 Task: Add Attachment from "Attach a link" to Card Card0000000356 in Board Board0000000089 in Workspace WS0000000030 in Trello. Add Cover Red to Card Card0000000356 in Board Board0000000089 in Workspace WS0000000030 in Trello. Add "Join Card" Button Button0000000356  to Card Card0000000356 in Board Board0000000089 in Workspace WS0000000030 in Trello. Add Description DS0000000356 to Card Card0000000356 in Board Board0000000089 in Workspace WS0000000030 in Trello. Add Comment CM0000000356 to Card Card0000000356 in Board Board0000000089 in Workspace WS0000000030 in Trello
Action: Mouse moved to (301, 422)
Screenshot: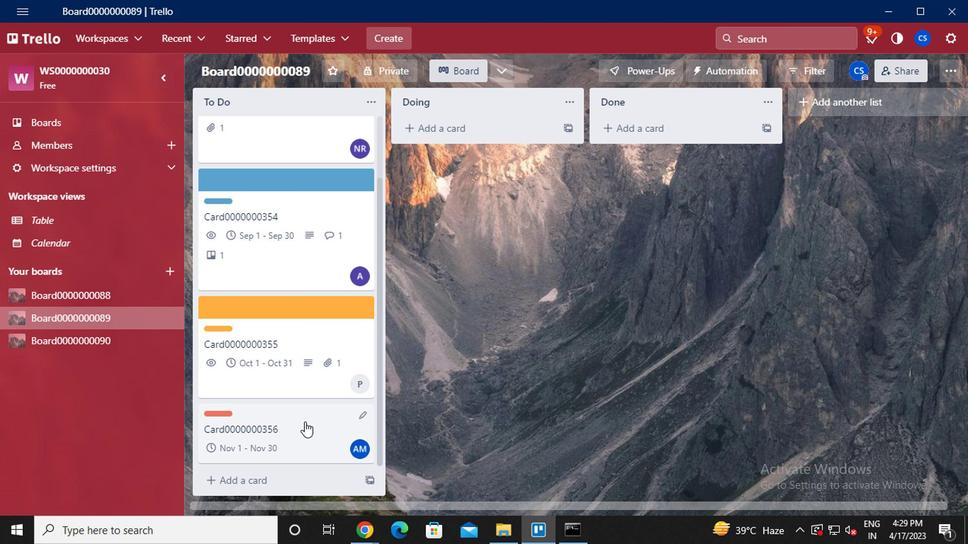 
Action: Mouse pressed left at (301, 422)
Screenshot: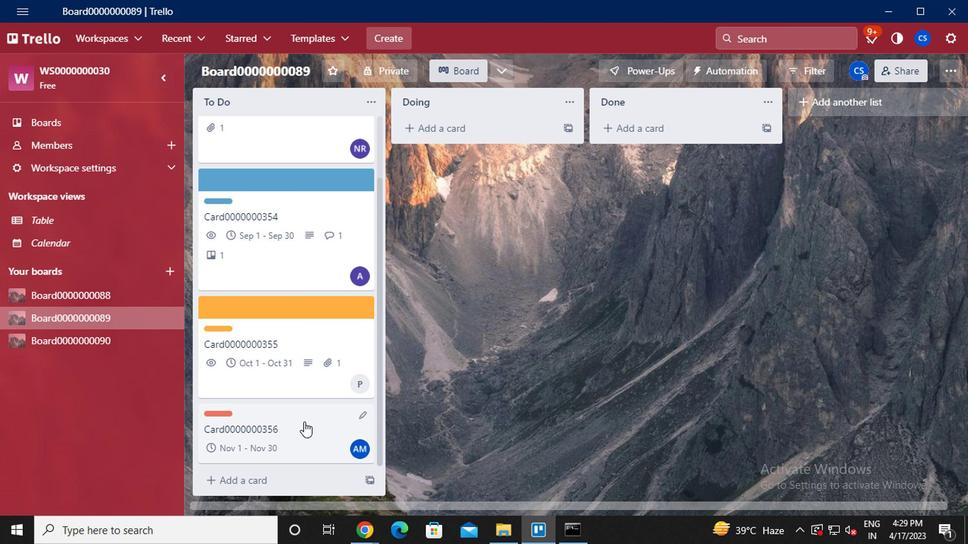 
Action: Mouse moved to (655, 236)
Screenshot: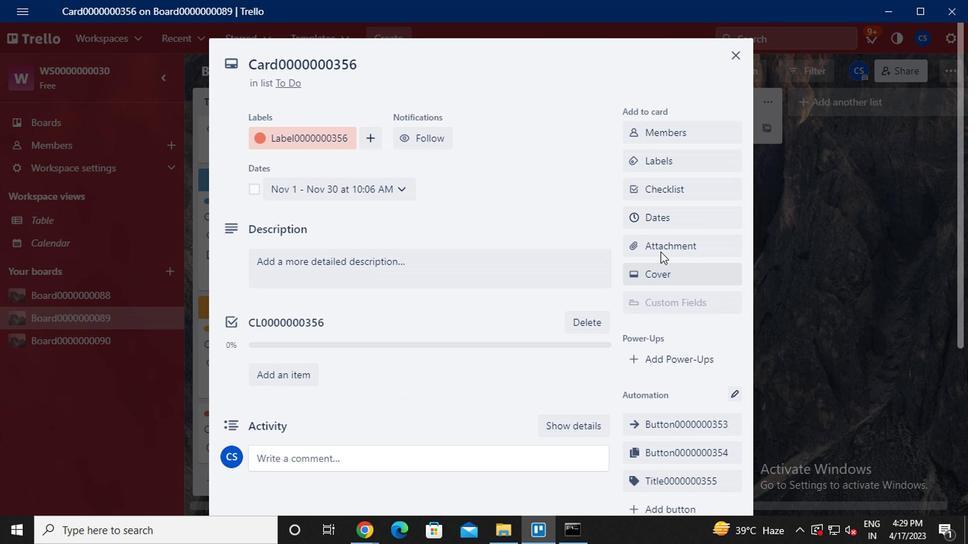 
Action: Mouse pressed left at (655, 236)
Screenshot: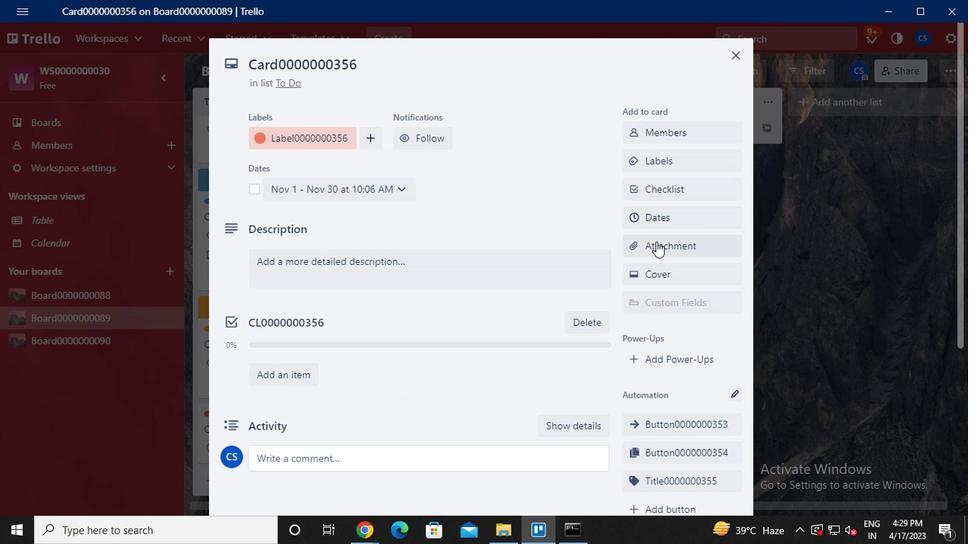 
Action: Mouse moved to (658, 247)
Screenshot: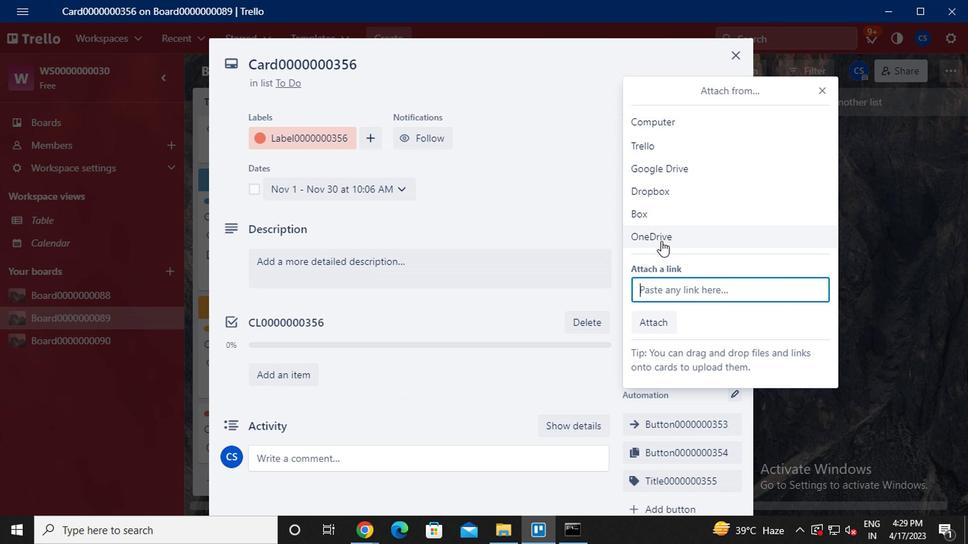 
Action: Key pressed ctrl+V<Key.enter>
Screenshot: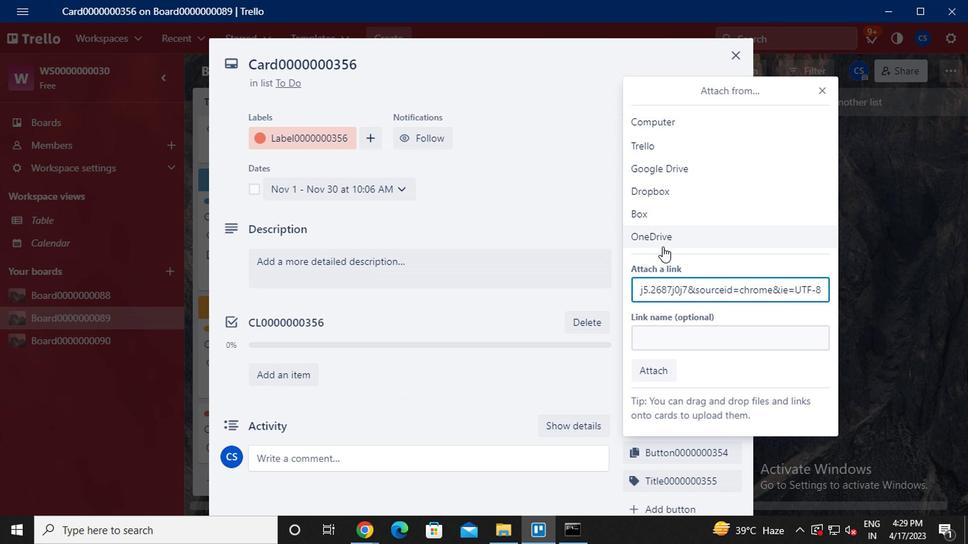 
Action: Mouse moved to (667, 273)
Screenshot: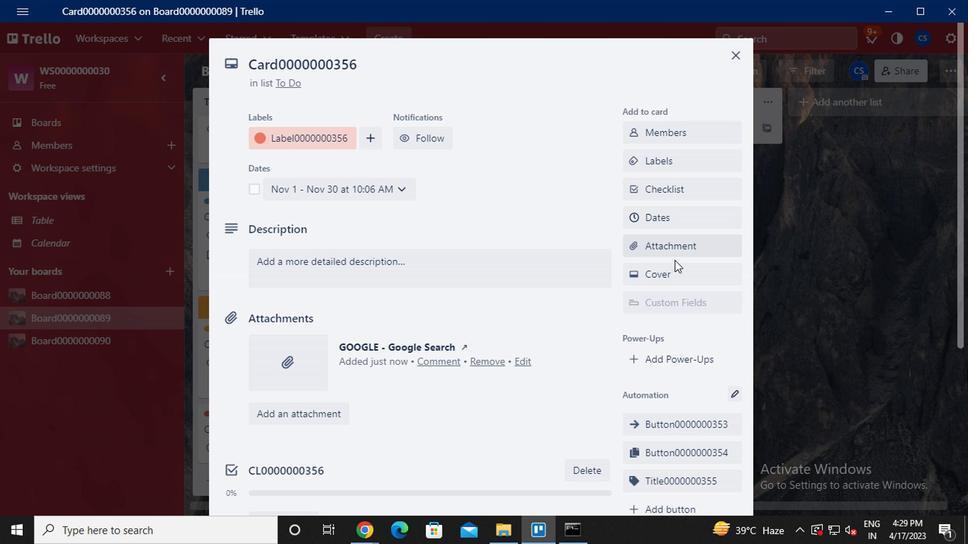 
Action: Mouse pressed left at (667, 273)
Screenshot: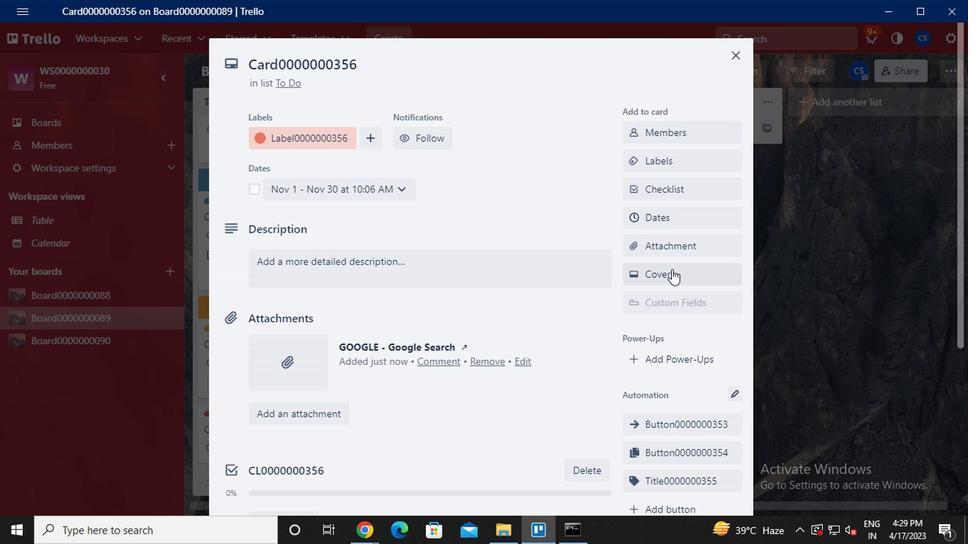 
Action: Mouse moved to (760, 235)
Screenshot: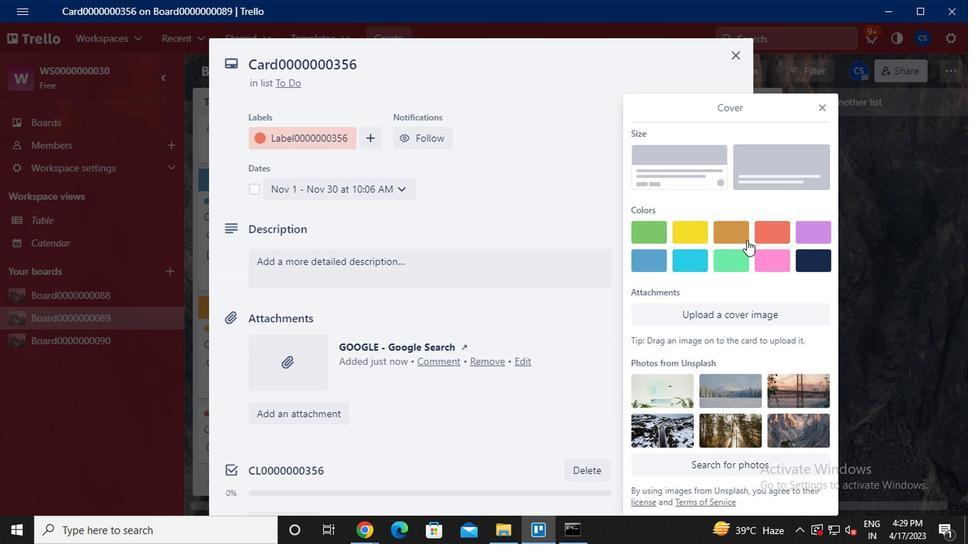 
Action: Mouse pressed left at (760, 235)
Screenshot: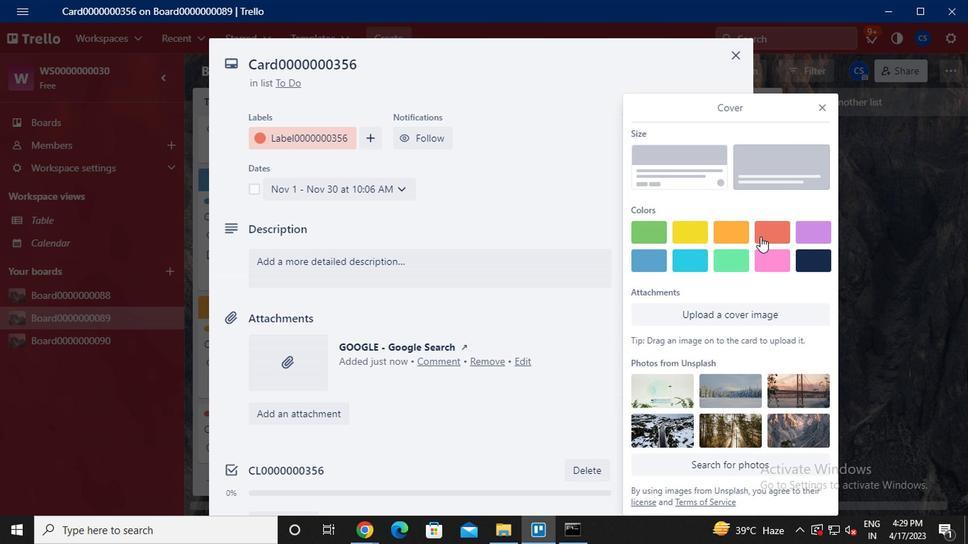 
Action: Mouse moved to (816, 83)
Screenshot: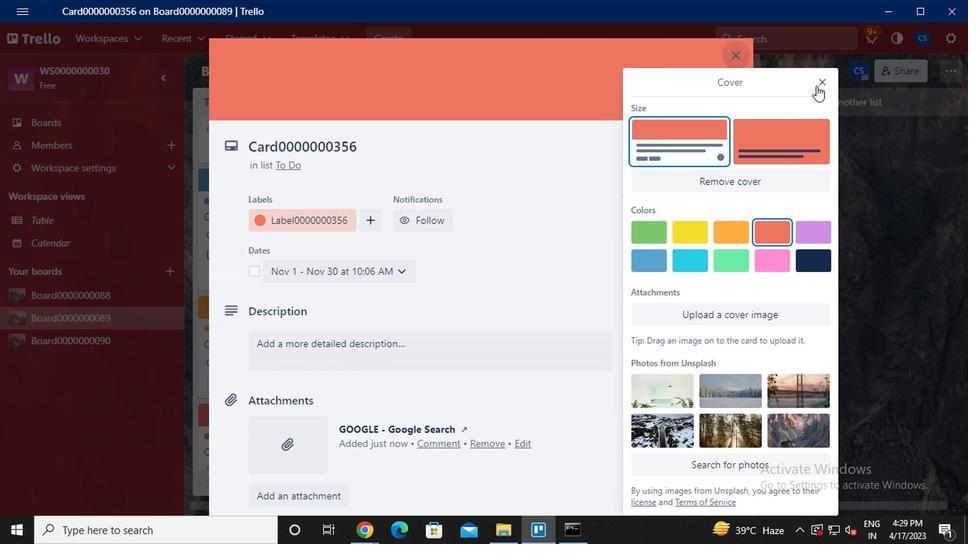 
Action: Mouse pressed left at (816, 83)
Screenshot: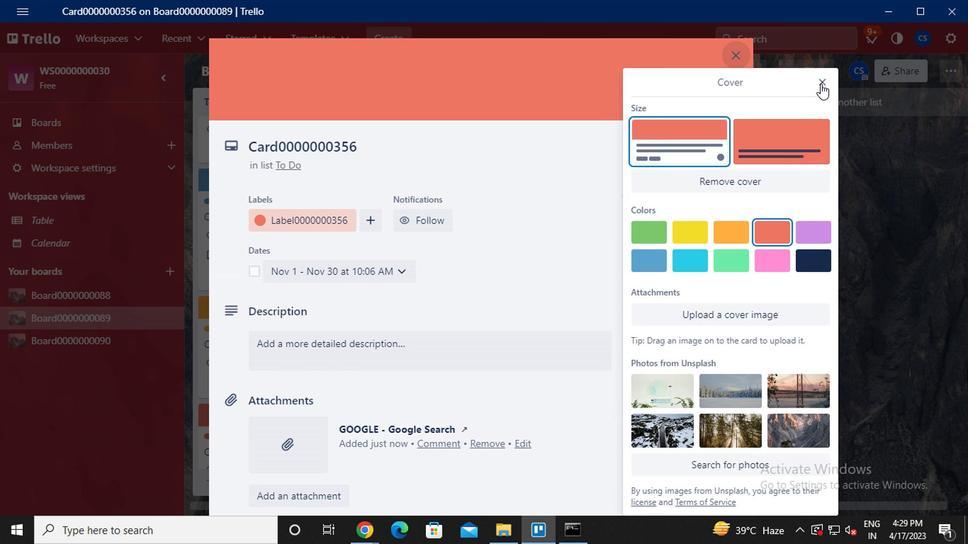 
Action: Mouse moved to (676, 221)
Screenshot: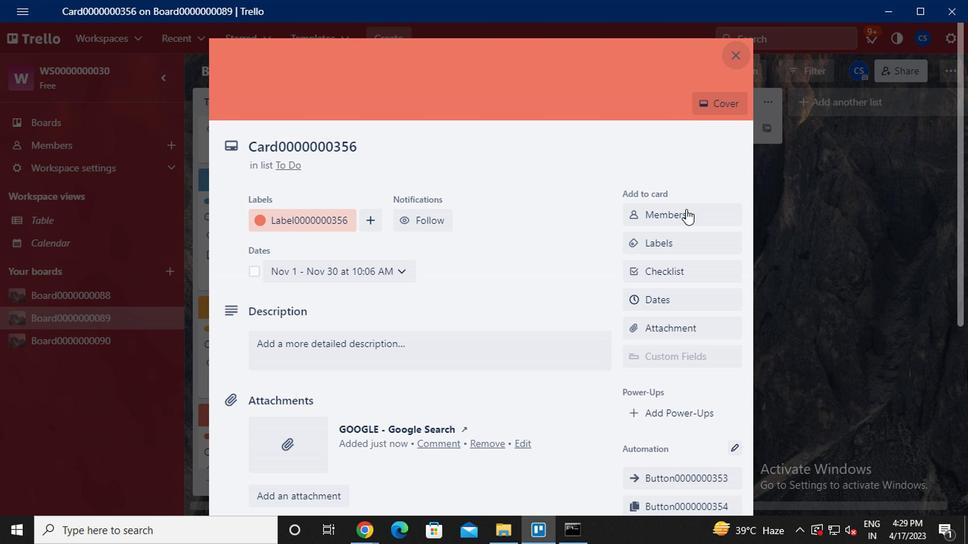 
Action: Mouse scrolled (676, 220) with delta (0, 0)
Screenshot: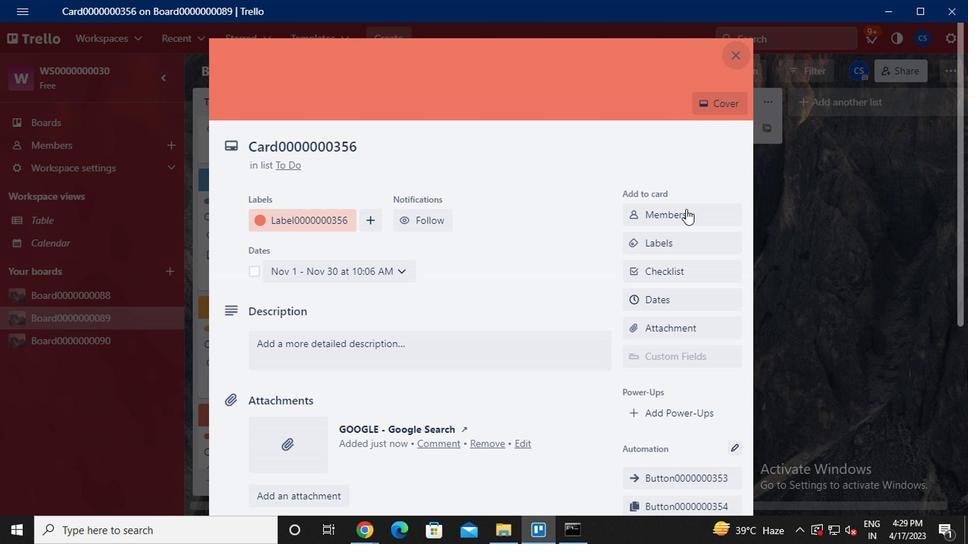 
Action: Mouse scrolled (676, 220) with delta (0, 0)
Screenshot: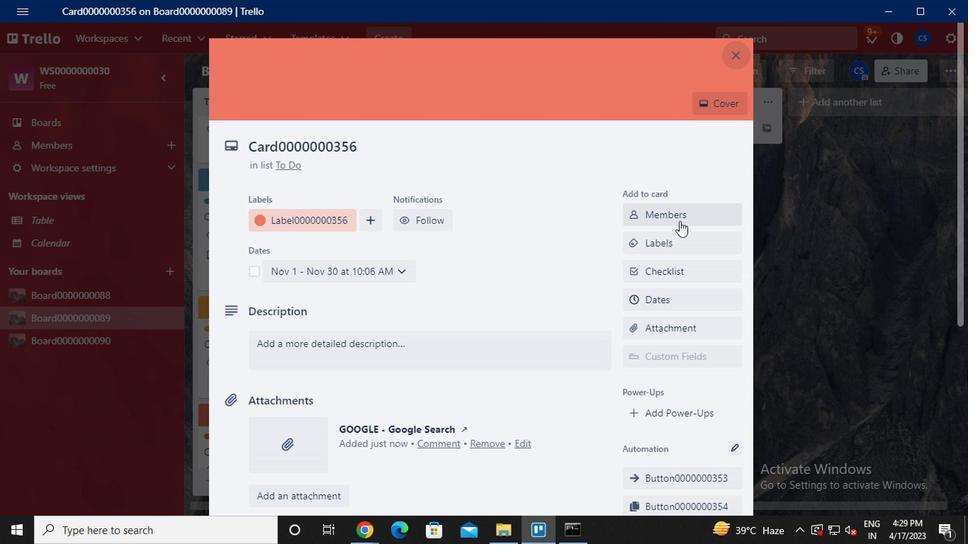 
Action: Mouse moved to (667, 424)
Screenshot: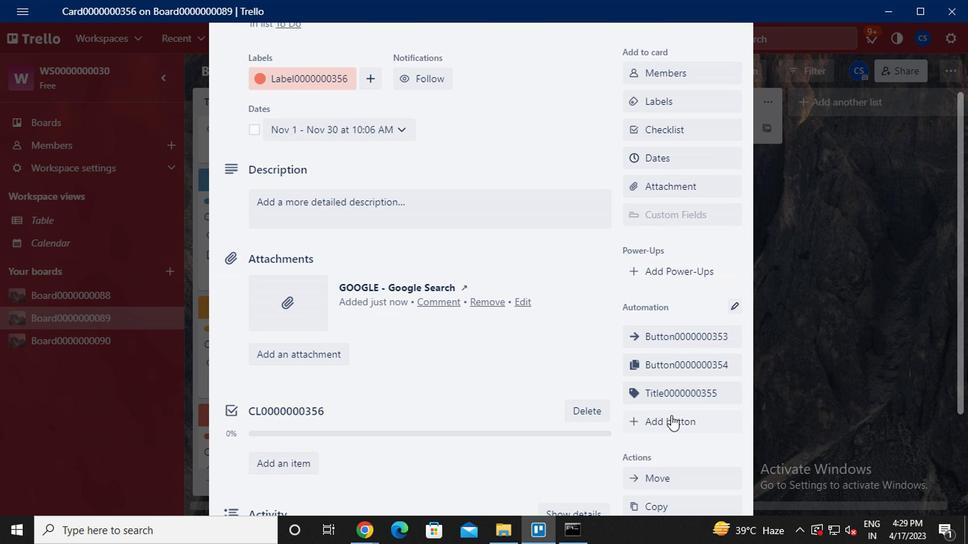 
Action: Mouse pressed left at (667, 424)
Screenshot: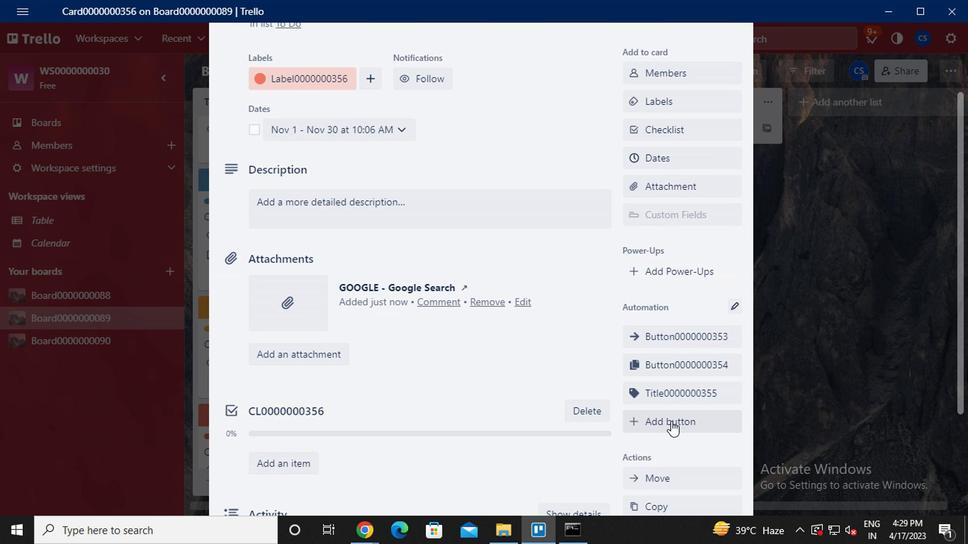 
Action: Mouse moved to (699, 215)
Screenshot: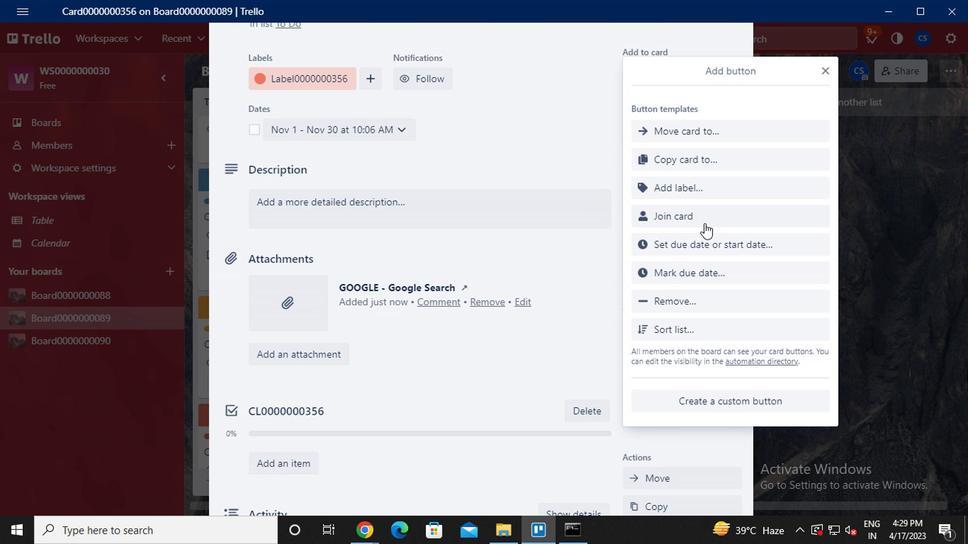 
Action: Mouse pressed left at (699, 215)
Screenshot: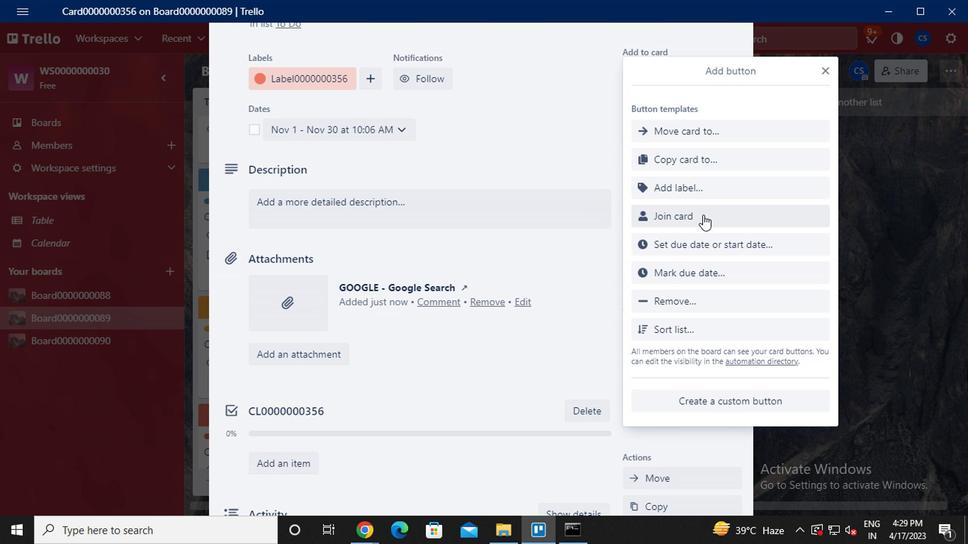 
Action: Key pressed ctrl+B<Key.caps_lock>utton0000000357
Screenshot: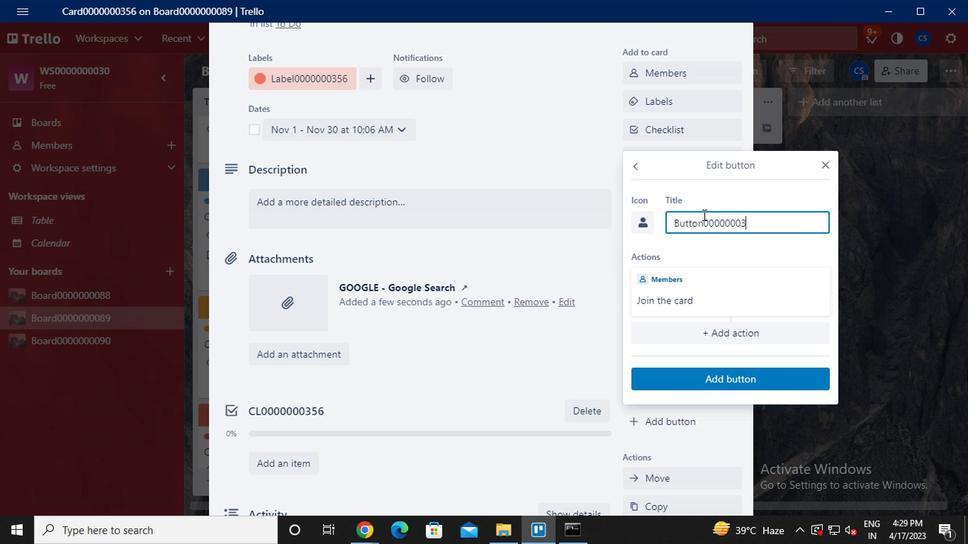 
Action: Mouse moved to (740, 360)
Screenshot: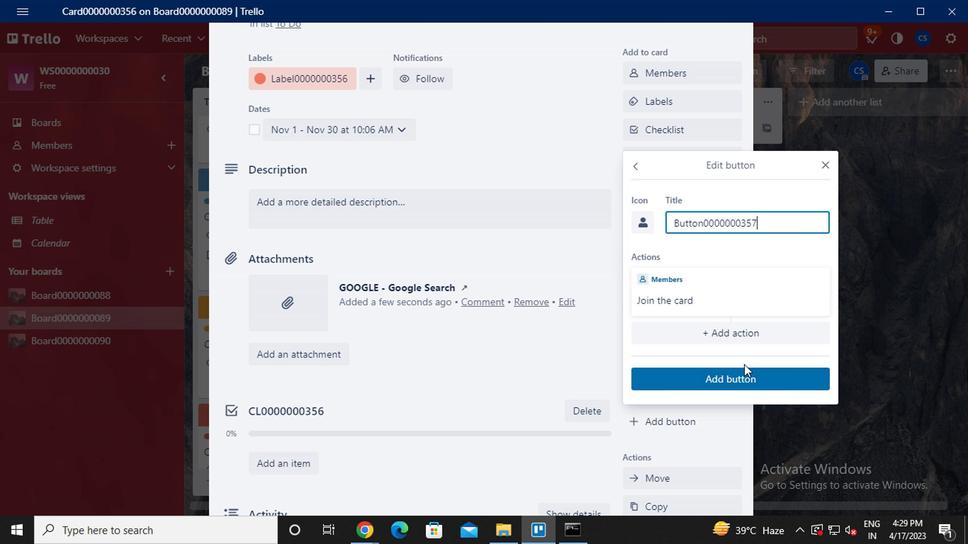 
Action: Key pressed <Key.backspace>6
Screenshot: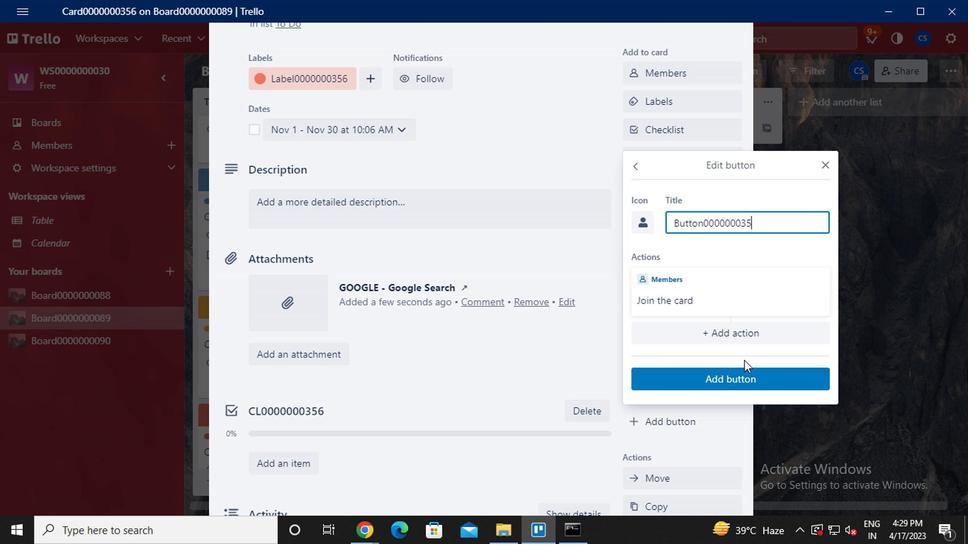 
Action: Mouse moved to (741, 388)
Screenshot: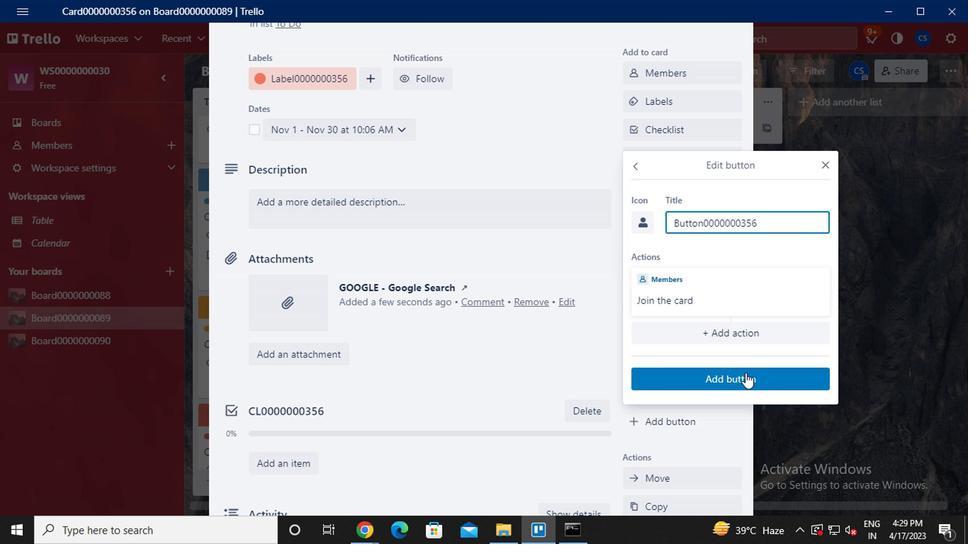 
Action: Mouse pressed left at (741, 388)
Screenshot: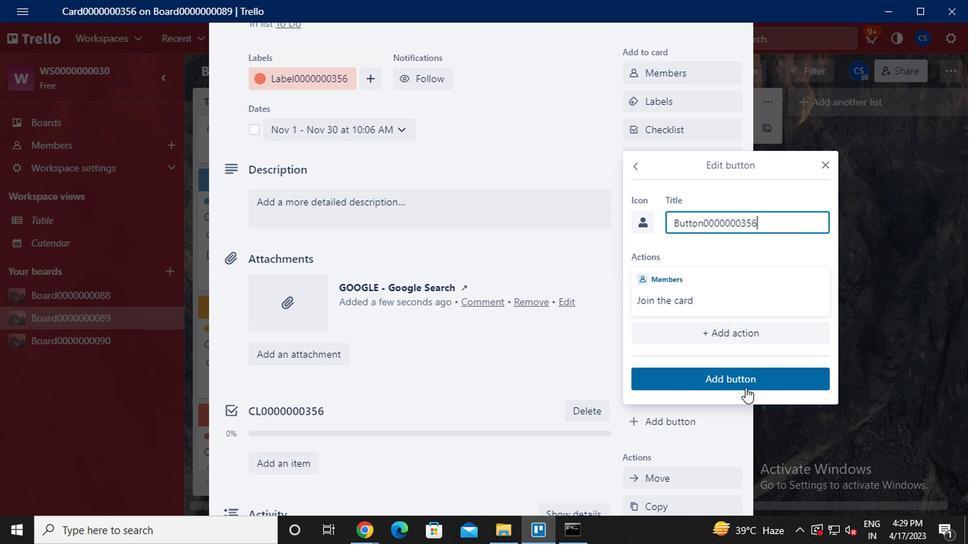 
Action: Mouse moved to (533, 340)
Screenshot: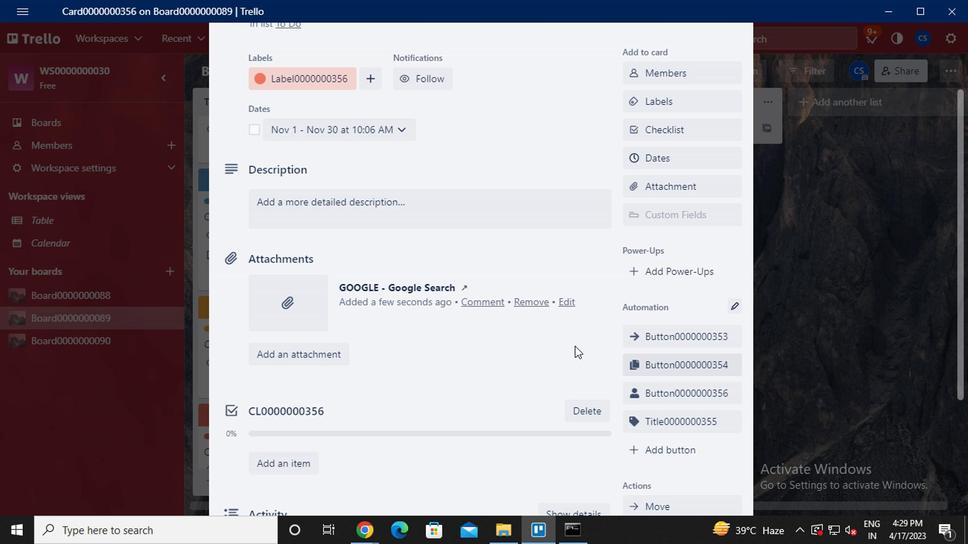 
Action: Mouse scrolled (533, 341) with delta (0, 1)
Screenshot: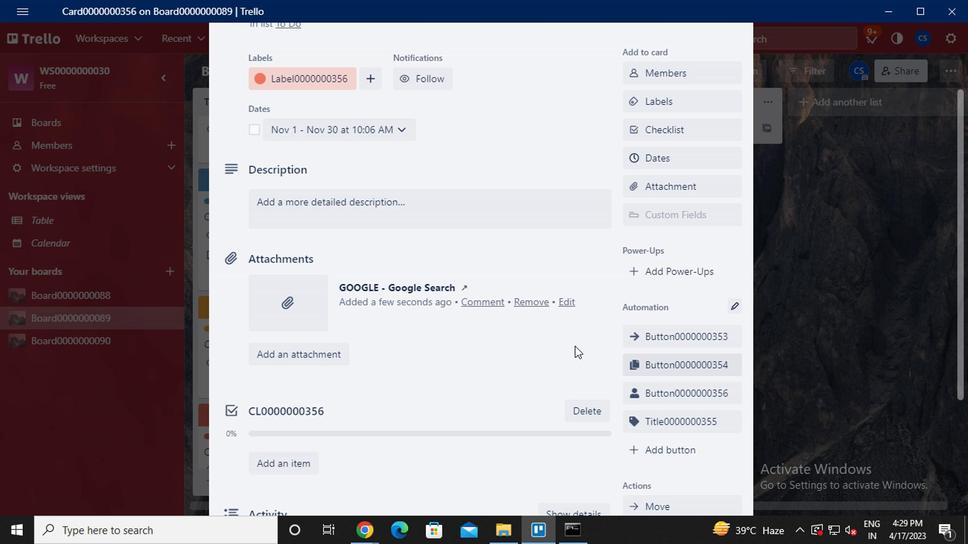 
Action: Mouse moved to (486, 338)
Screenshot: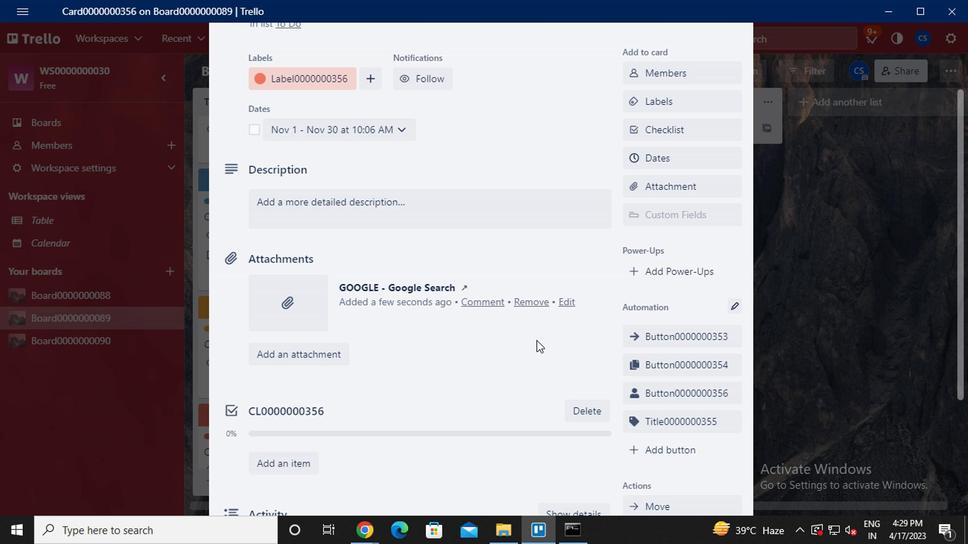 
Action: Mouse scrolled (486, 339) with delta (0, 1)
Screenshot: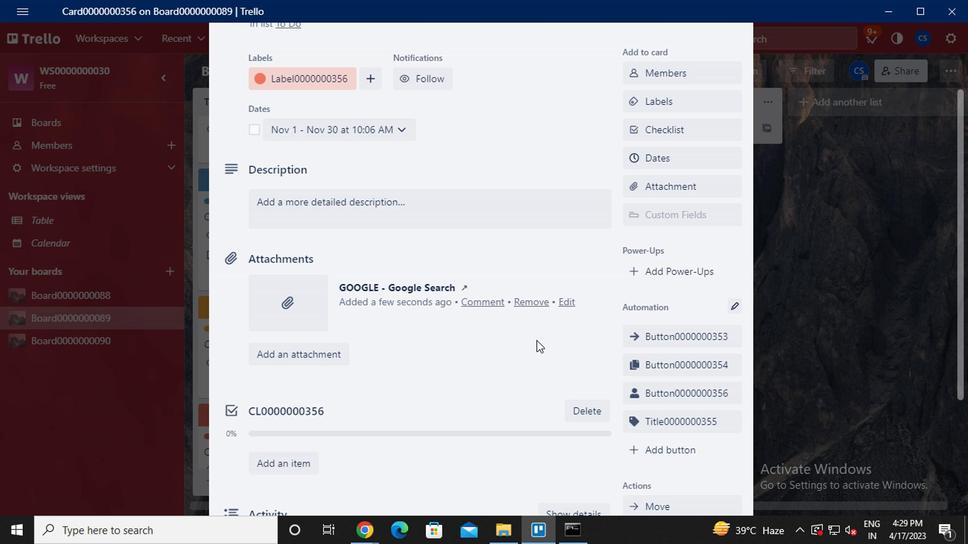 
Action: Mouse moved to (385, 347)
Screenshot: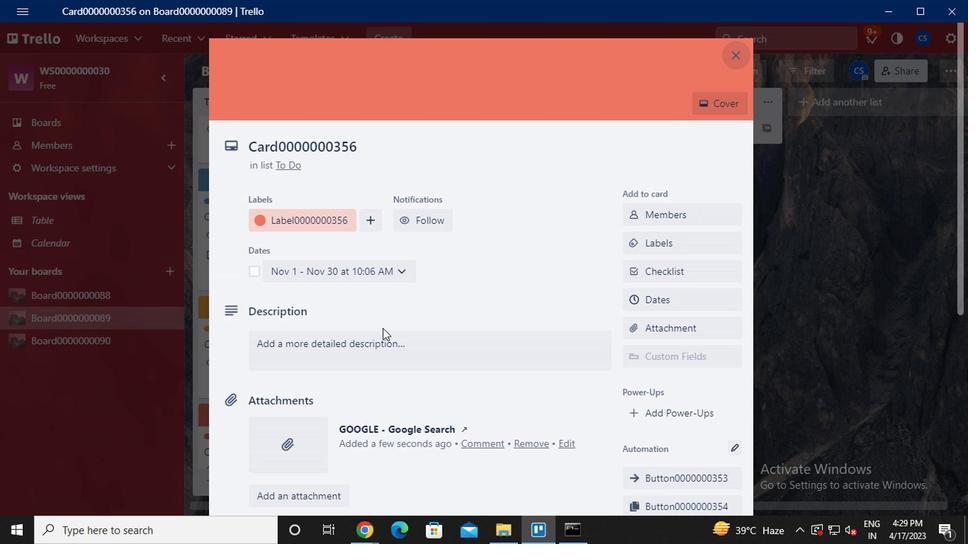 
Action: Mouse pressed left at (385, 347)
Screenshot: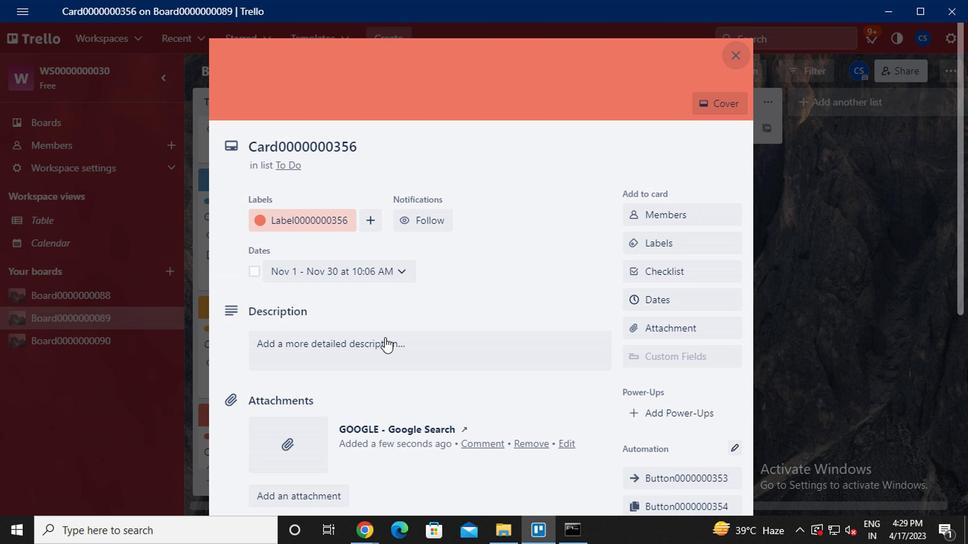 
Action: Key pressed <Key.caps_lock>ds0000000357
Screenshot: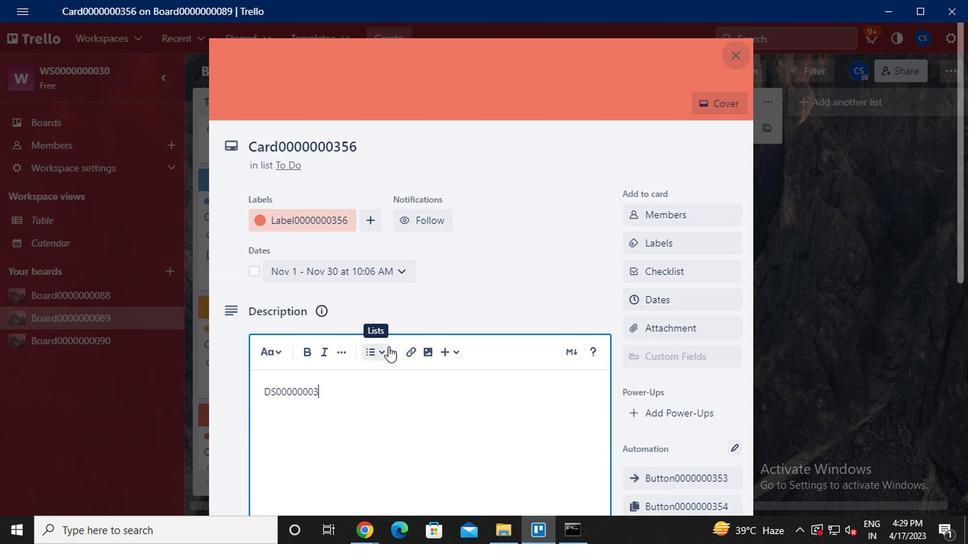 
Action: Mouse scrolled (385, 346) with delta (0, 0)
Screenshot: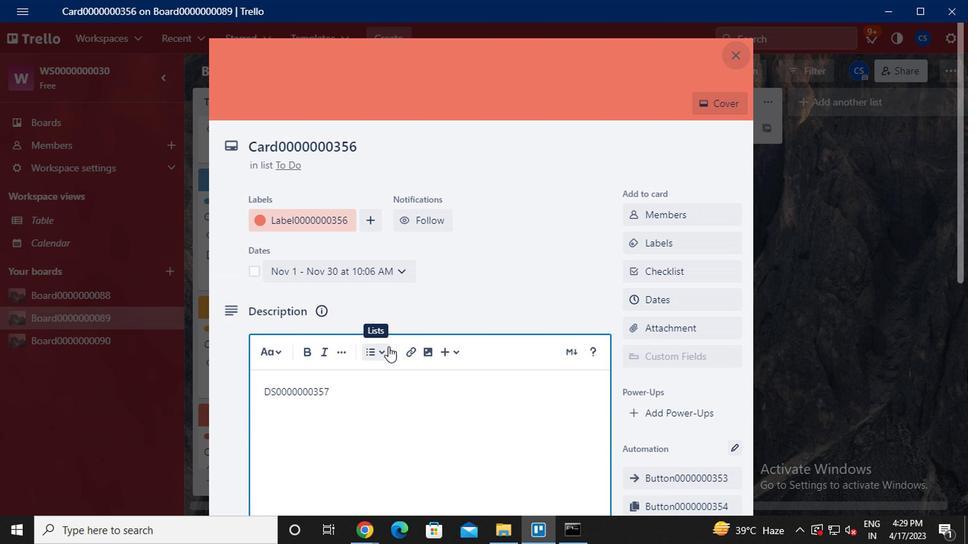 
Action: Mouse scrolled (385, 346) with delta (0, 0)
Screenshot: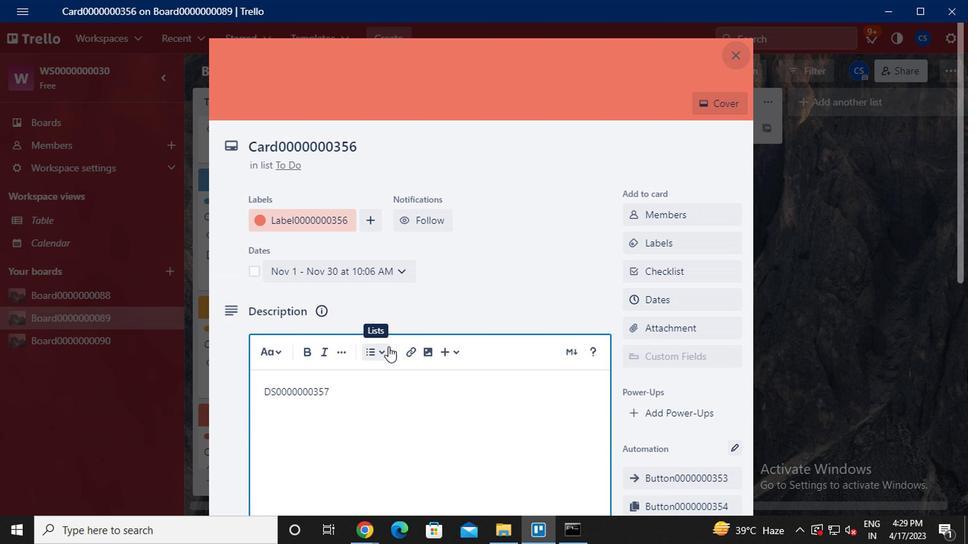 
Action: Mouse scrolled (385, 346) with delta (0, 0)
Screenshot: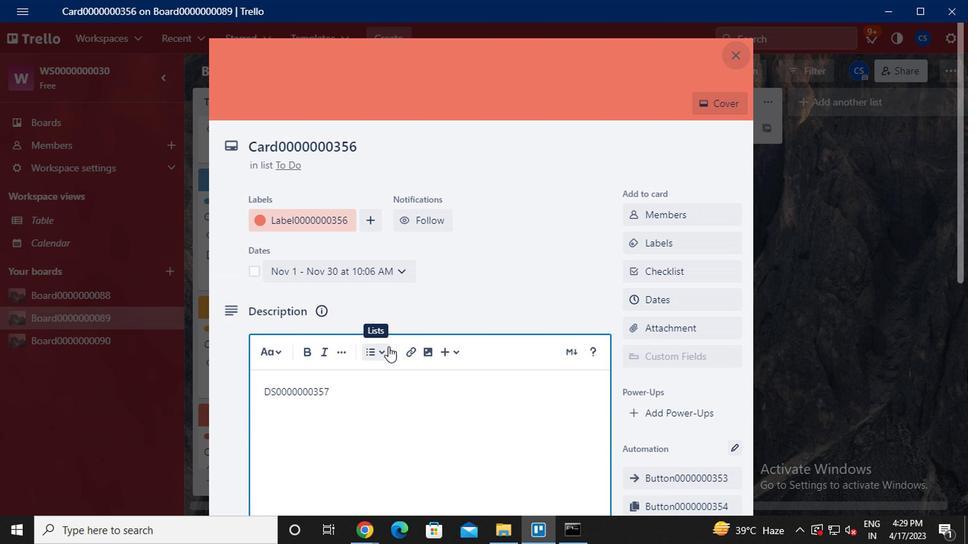 
Action: Mouse scrolled (385, 346) with delta (0, 0)
Screenshot: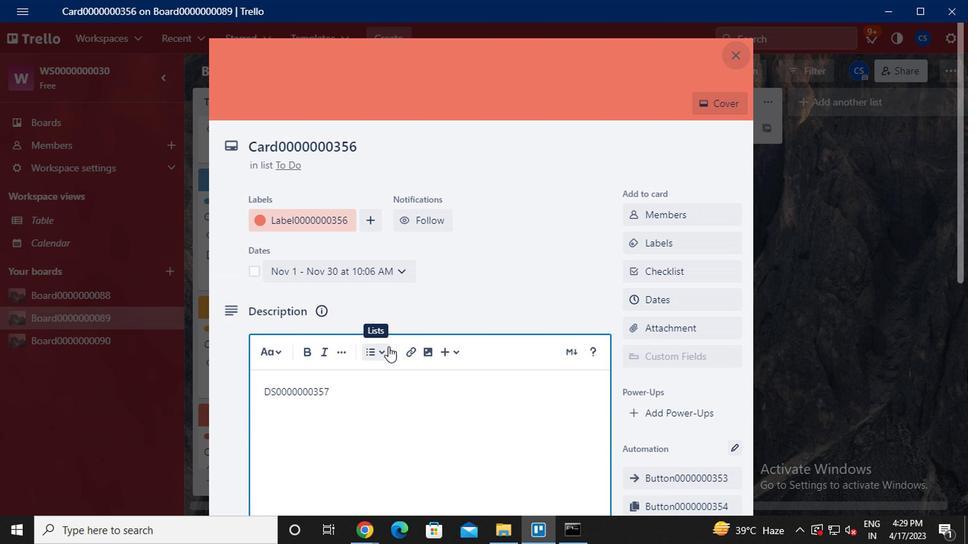 
Action: Mouse moved to (266, 273)
Screenshot: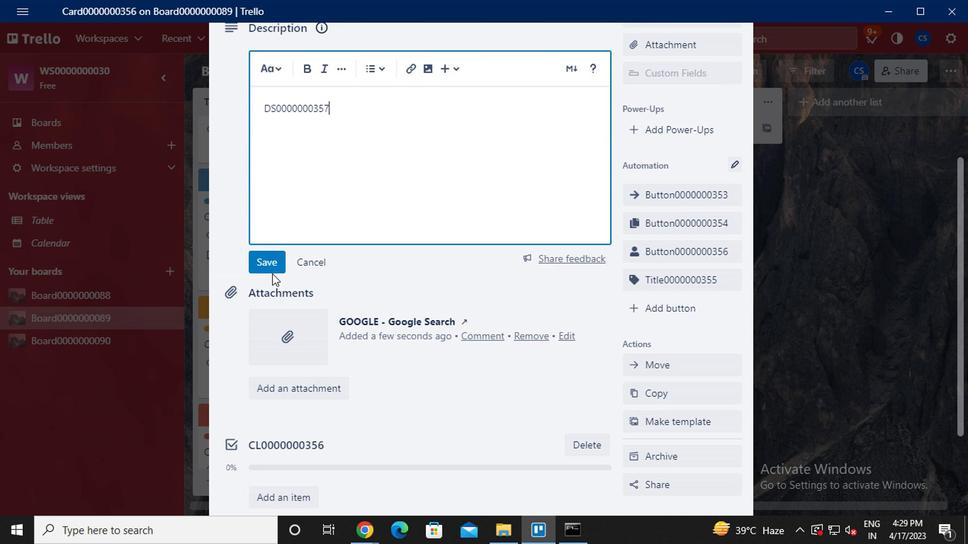 
Action: Mouse pressed left at (266, 273)
Screenshot: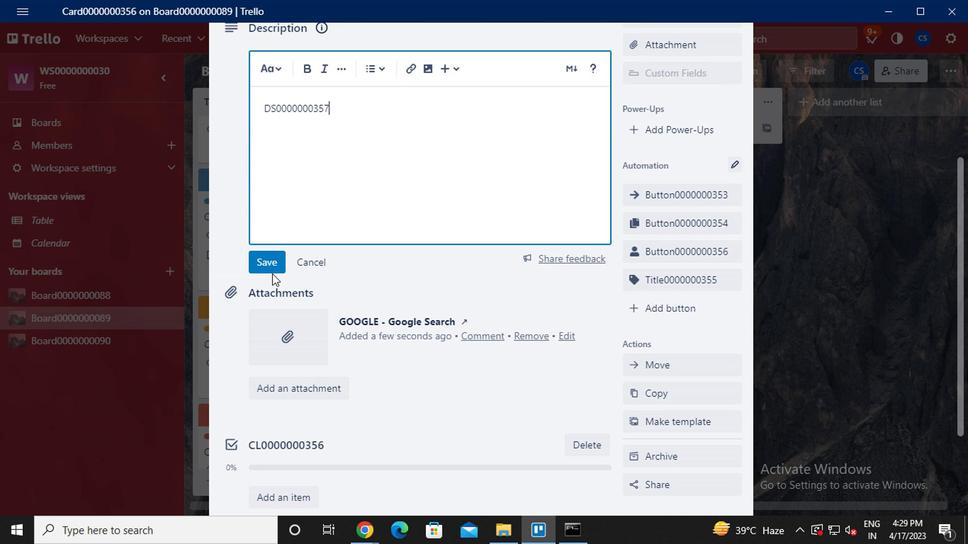 
Action: Mouse moved to (310, 273)
Screenshot: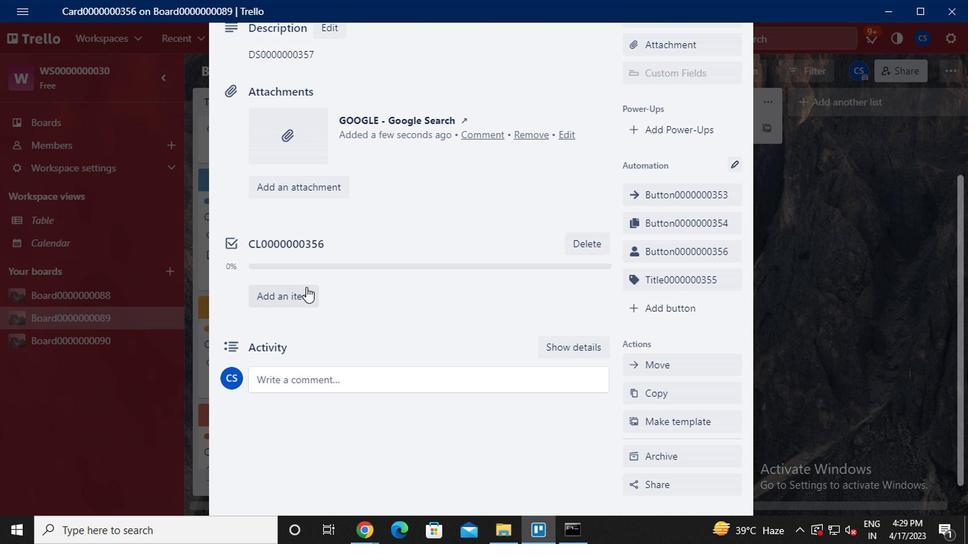 
Action: Mouse scrolled (310, 273) with delta (0, 0)
Screenshot: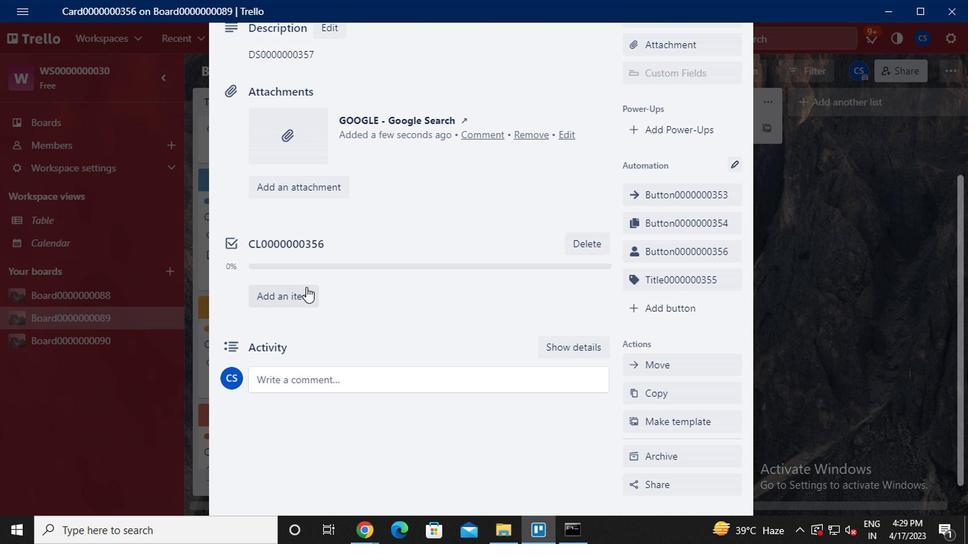 
Action: Mouse moved to (311, 265)
Screenshot: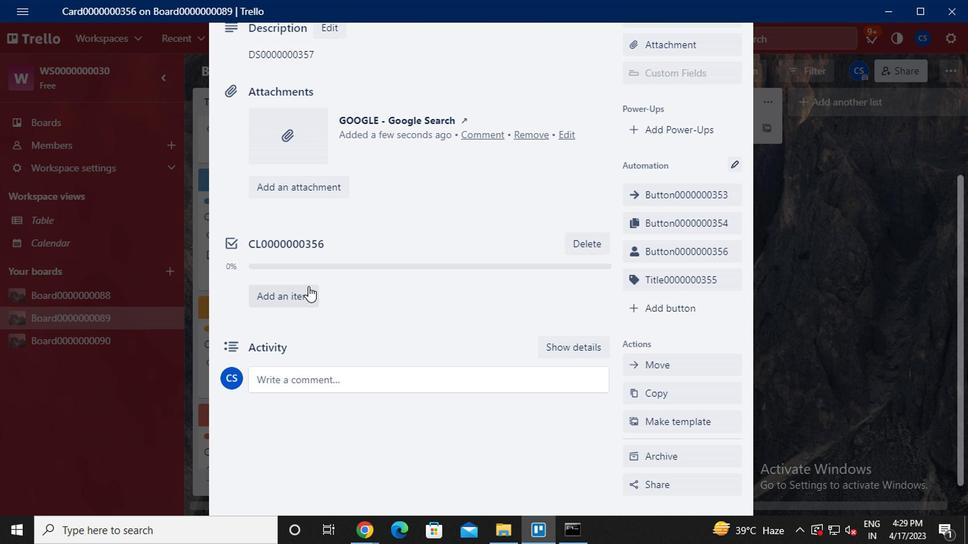 
Action: Mouse scrolled (311, 266) with delta (0, 1)
Screenshot: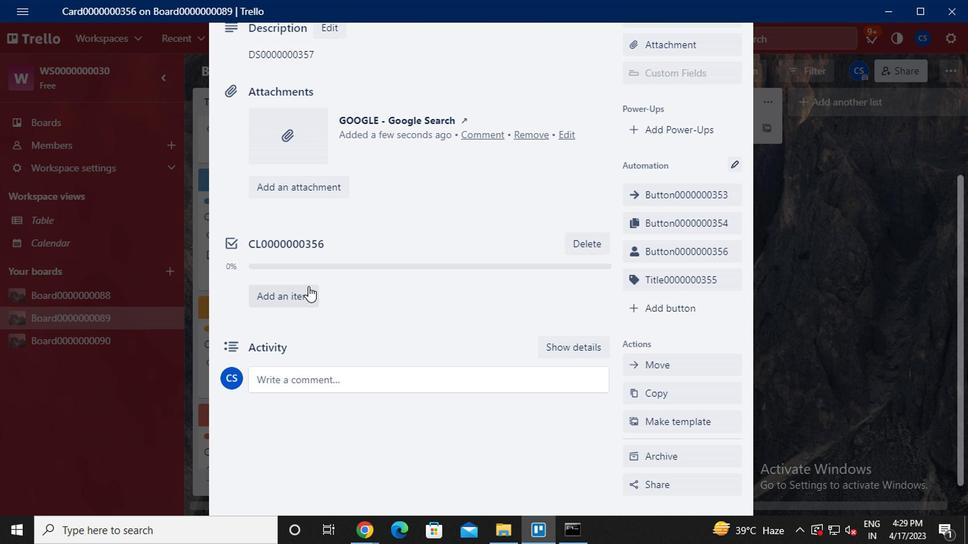 
Action: Mouse moved to (313, 256)
Screenshot: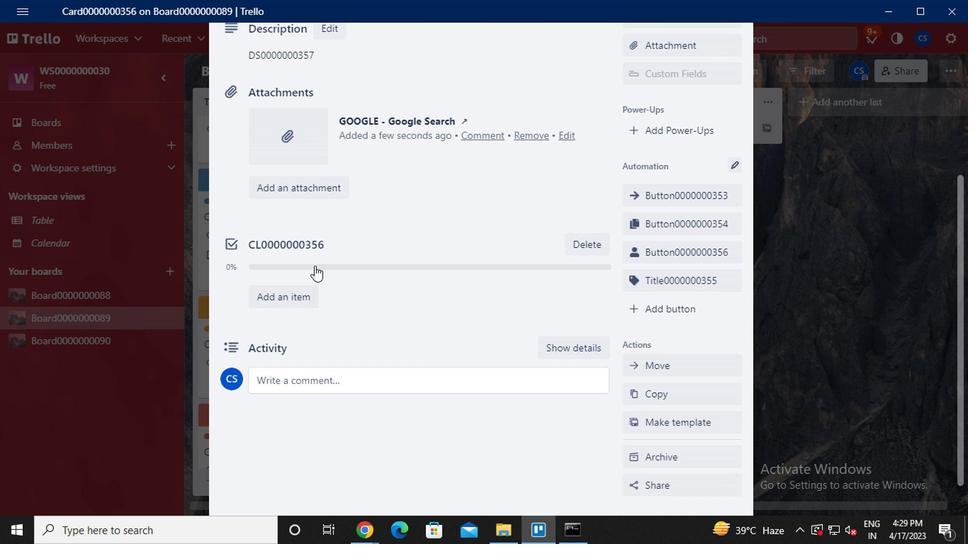 
Action: Mouse scrolled (313, 257) with delta (0, 1)
Screenshot: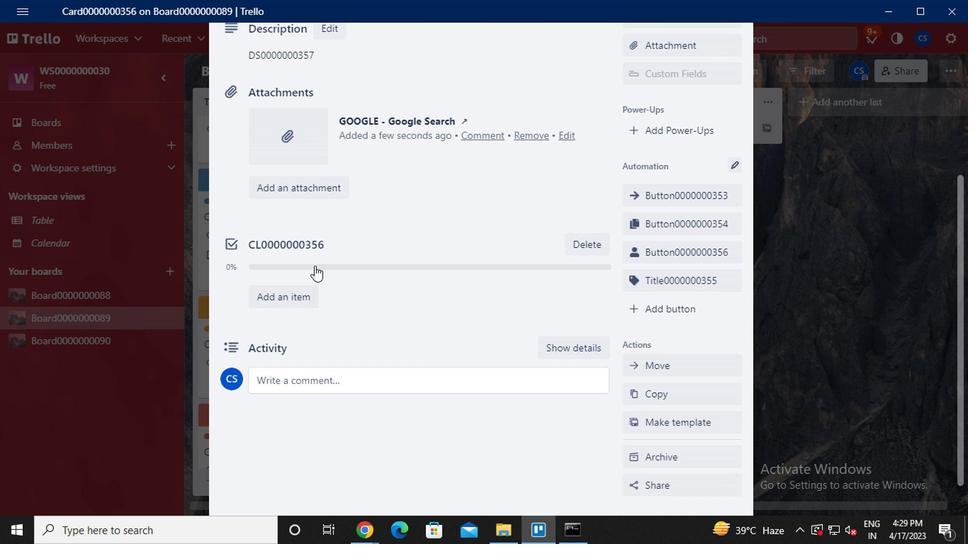 
Action: Mouse moved to (320, 239)
Screenshot: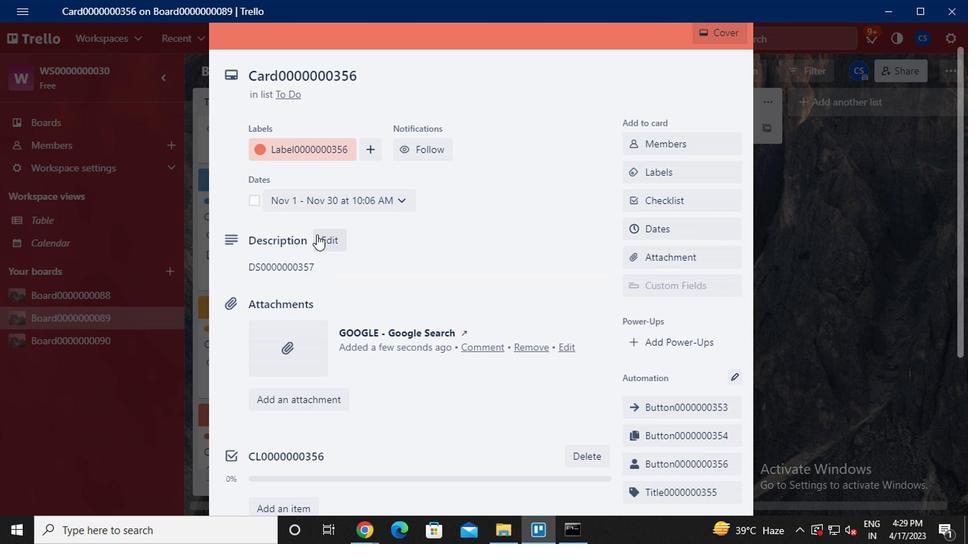 
Action: Mouse pressed left at (320, 239)
Screenshot: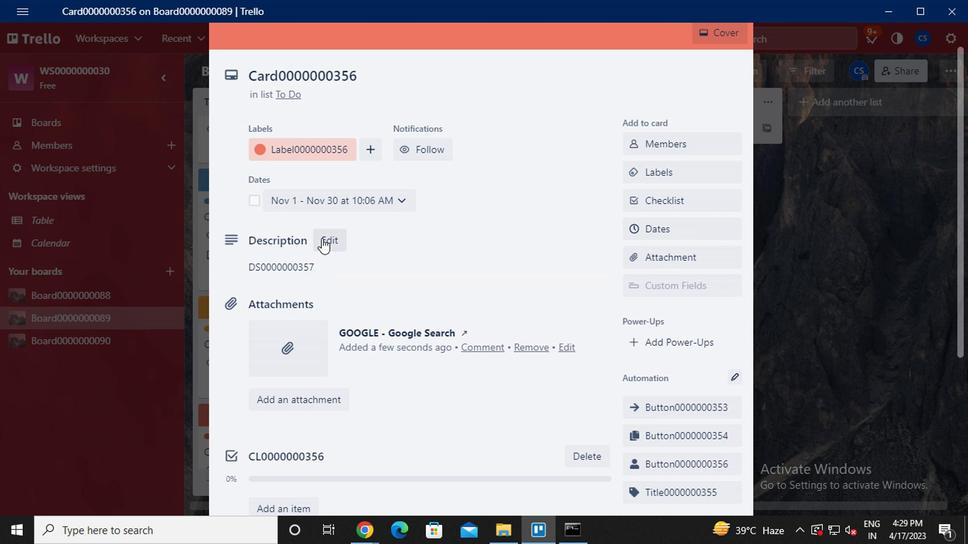 
Action: Mouse moved to (349, 323)
Screenshot: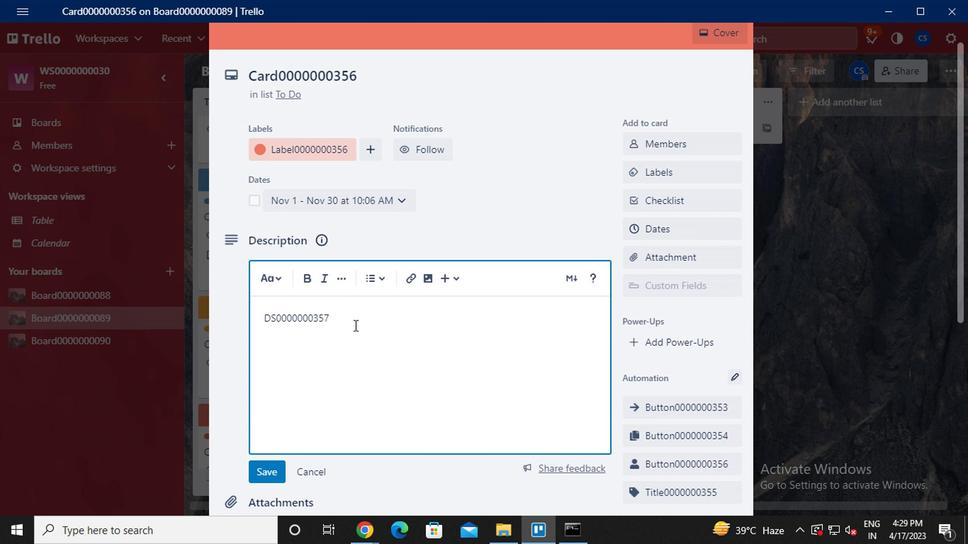 
Action: Key pressed <Key.backspace>6
Screenshot: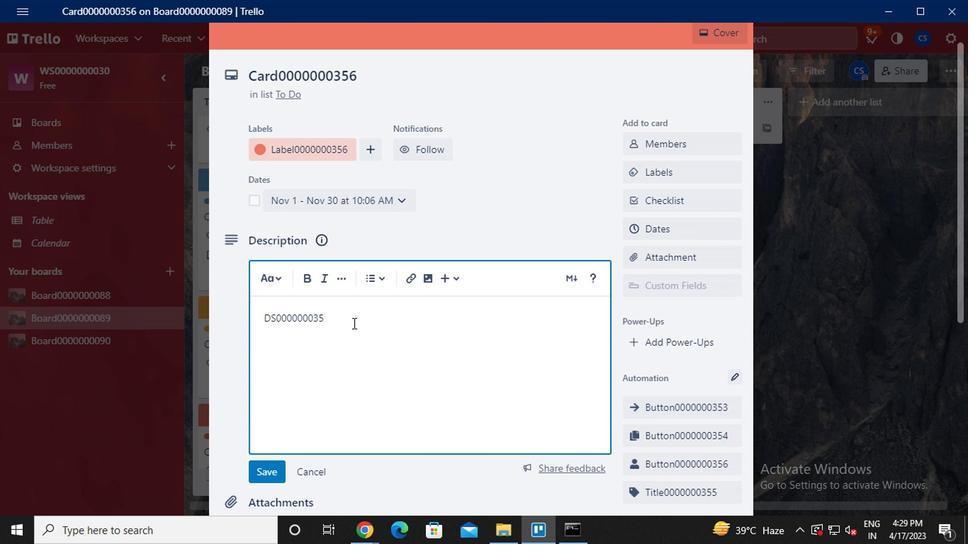 
Action: Mouse moved to (260, 476)
Screenshot: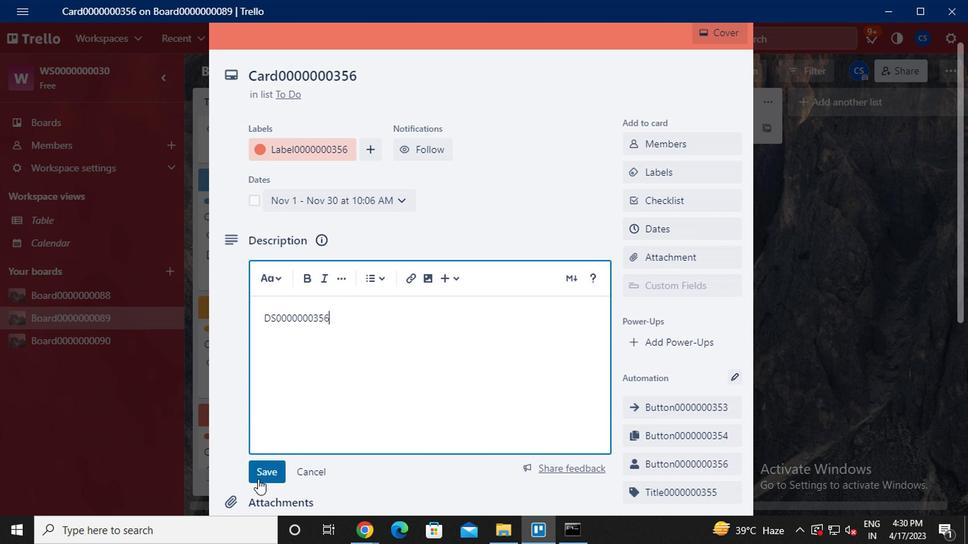 
Action: Mouse pressed left at (260, 476)
Screenshot: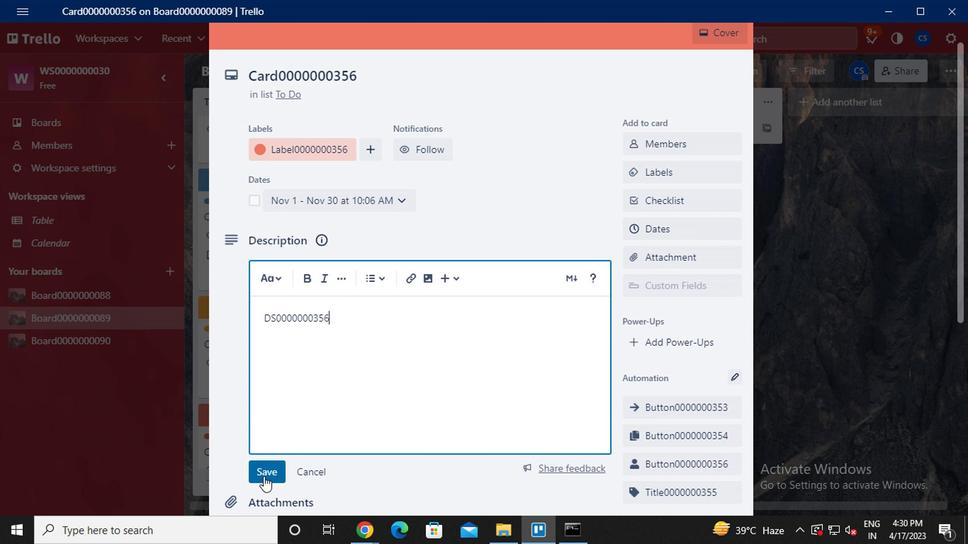 
Action: Mouse moved to (381, 423)
Screenshot: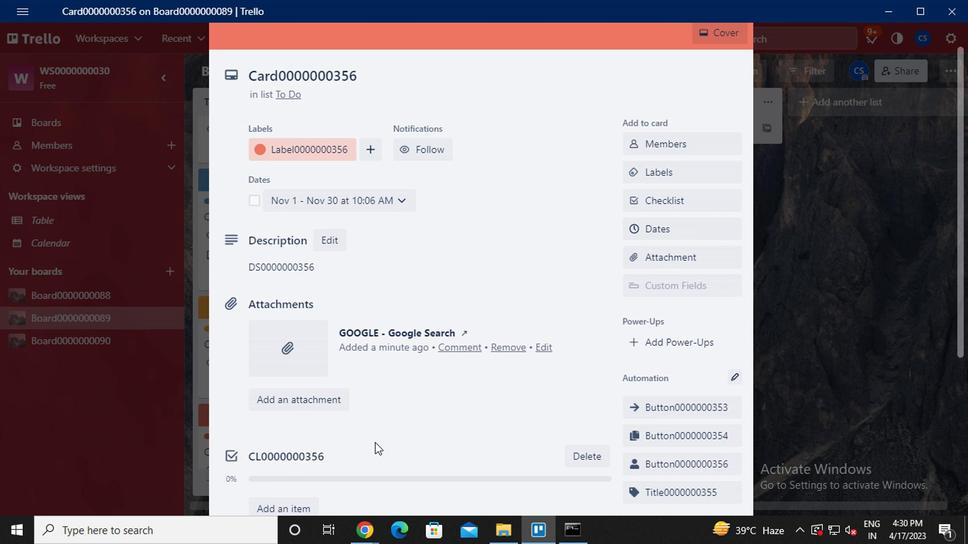 
Action: Mouse scrolled (381, 422) with delta (0, -1)
Screenshot: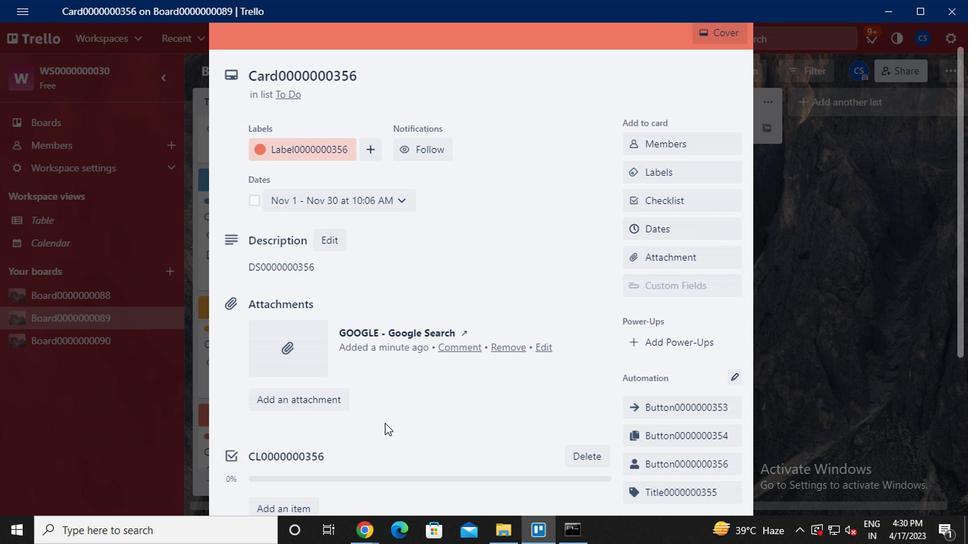 
Action: Mouse scrolled (381, 422) with delta (0, -1)
Screenshot: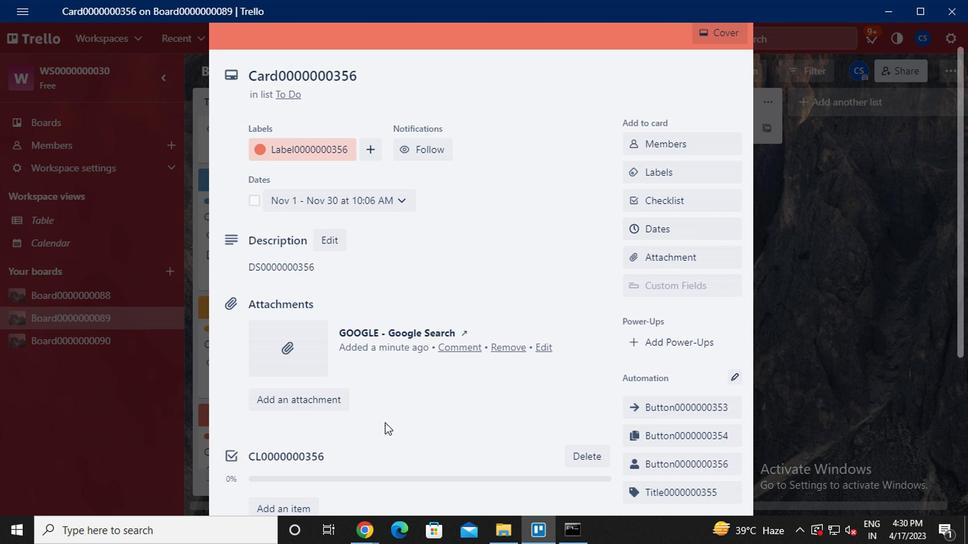 
Action: Mouse moved to (381, 423)
Screenshot: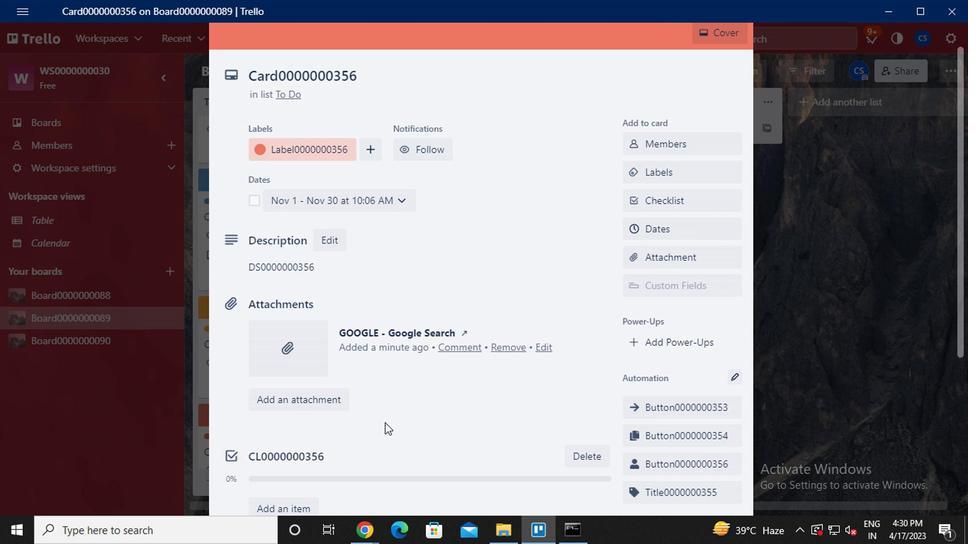 
Action: Mouse scrolled (381, 422) with delta (0, -1)
Screenshot: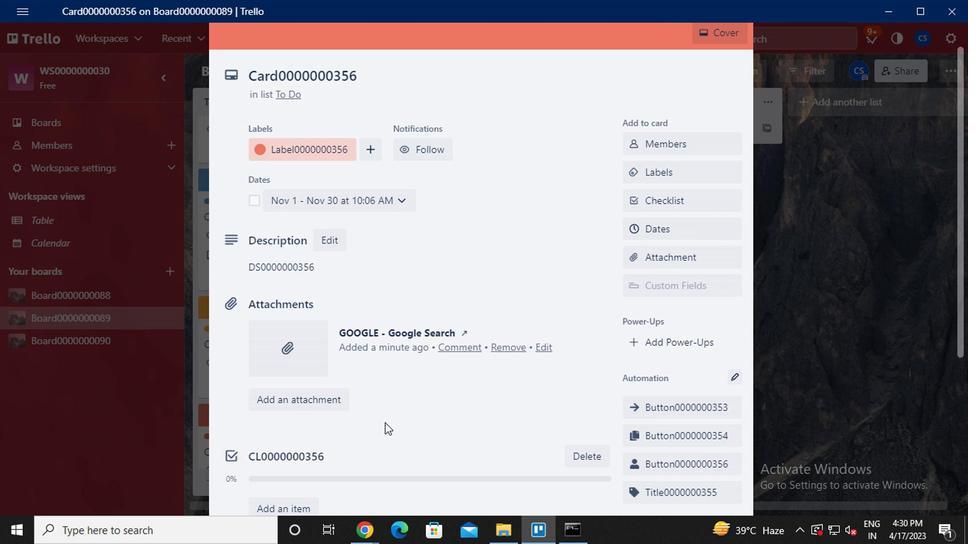 
Action: Mouse moved to (341, 384)
Screenshot: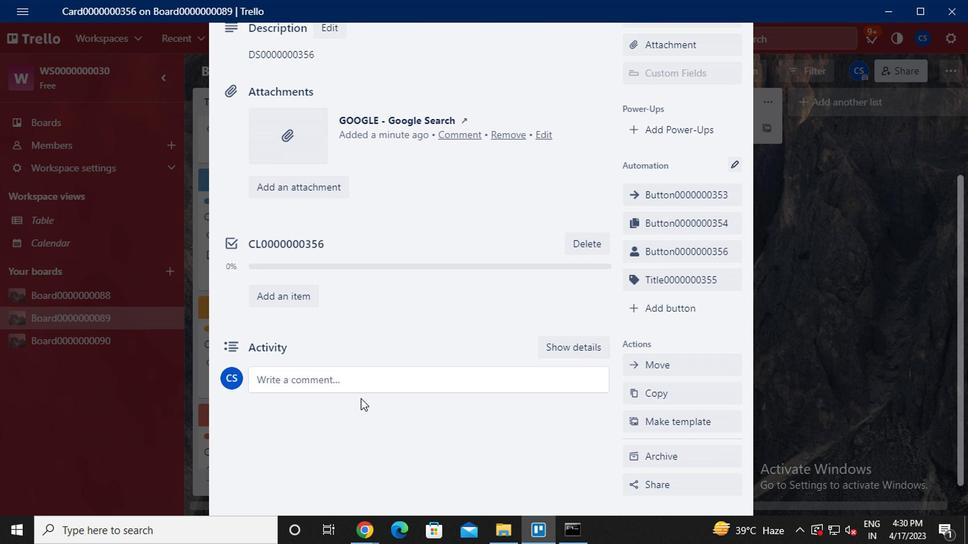 
Action: Mouse pressed left at (341, 384)
Screenshot: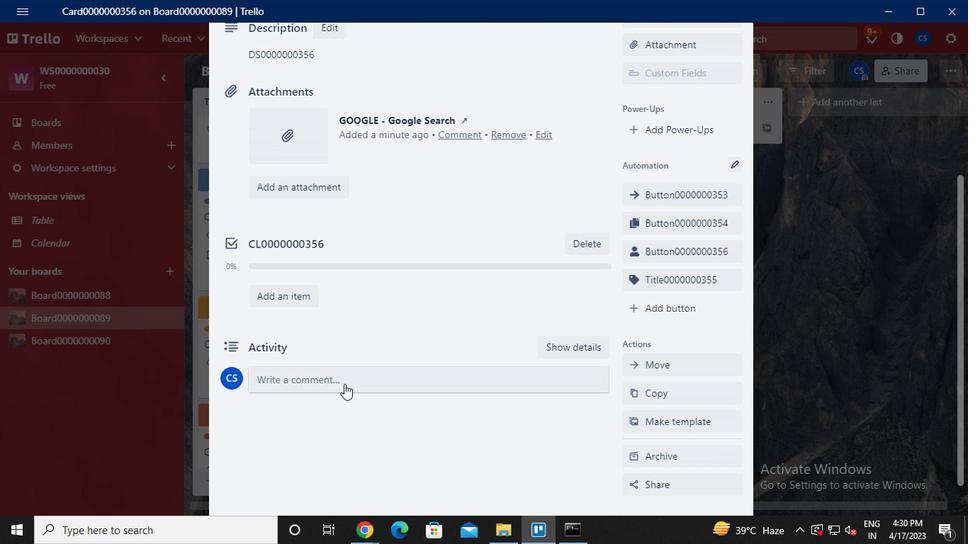 
Action: Key pressed cm0000000356
Screenshot: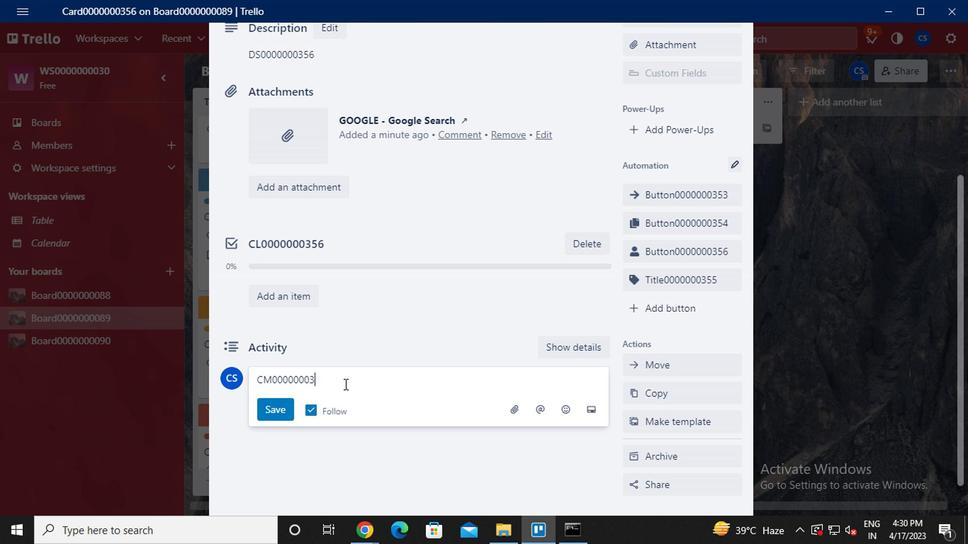 
Action: Mouse moved to (266, 415)
Screenshot: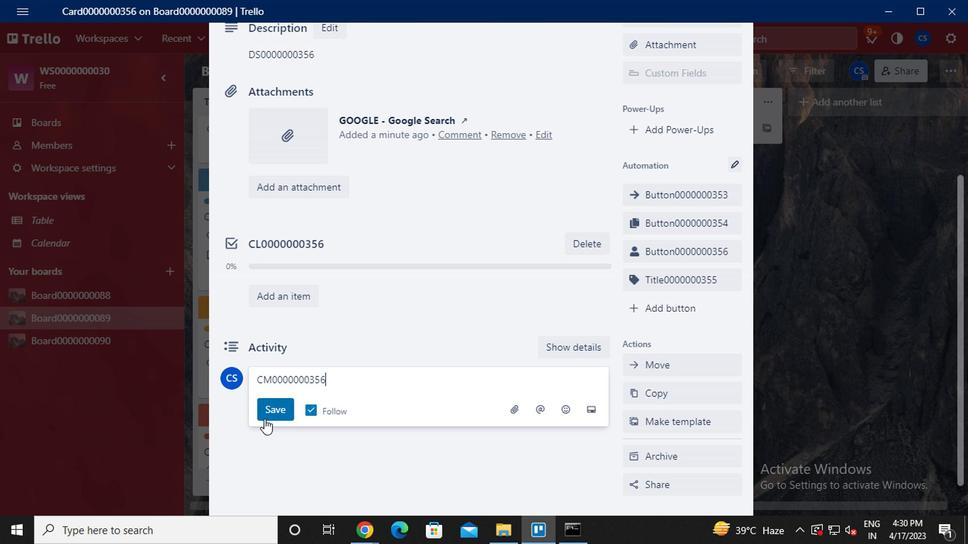 
Action: Mouse pressed left at (266, 415)
Screenshot: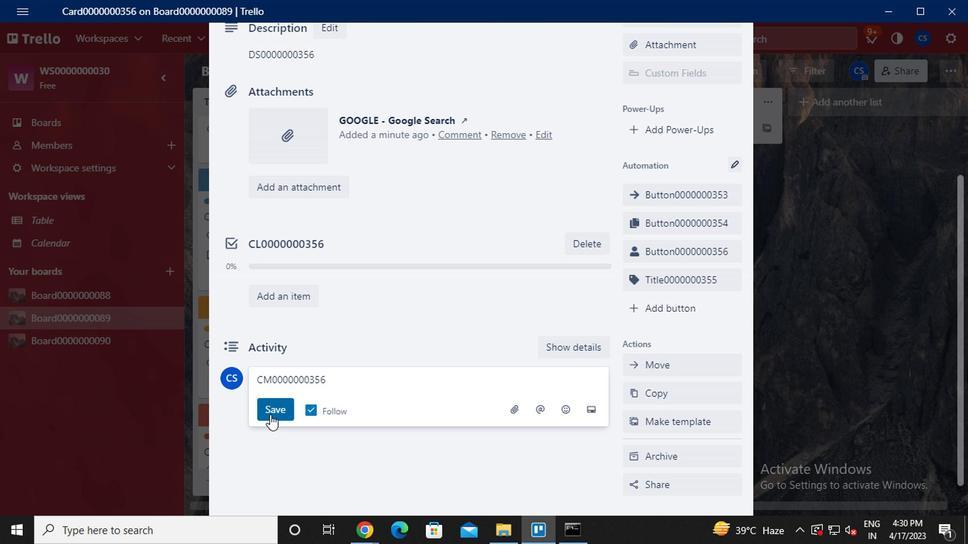 
Action: Mouse moved to (473, 329)
Screenshot: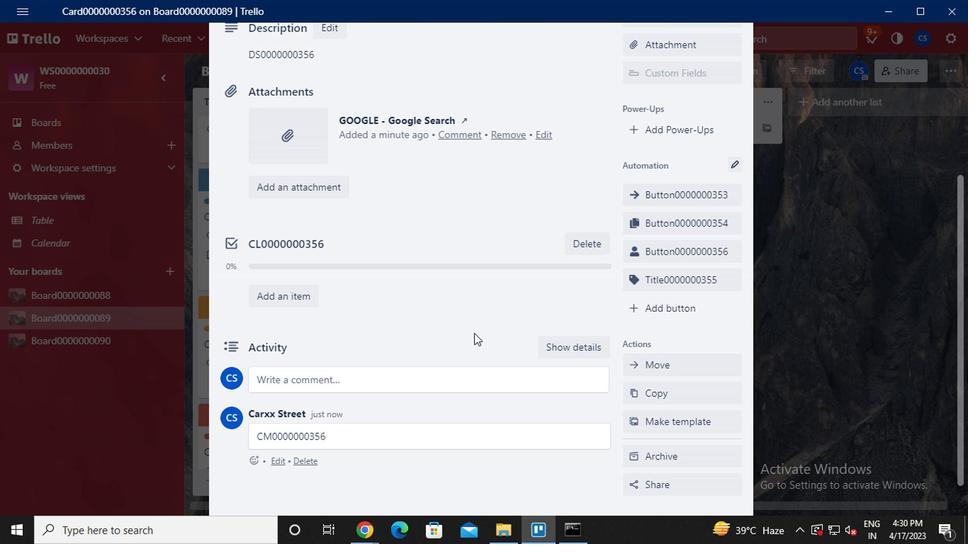
